 Task: Change the board title to "Eliminate Distractions".
Action: Mouse moved to (256, 48)
Screenshot: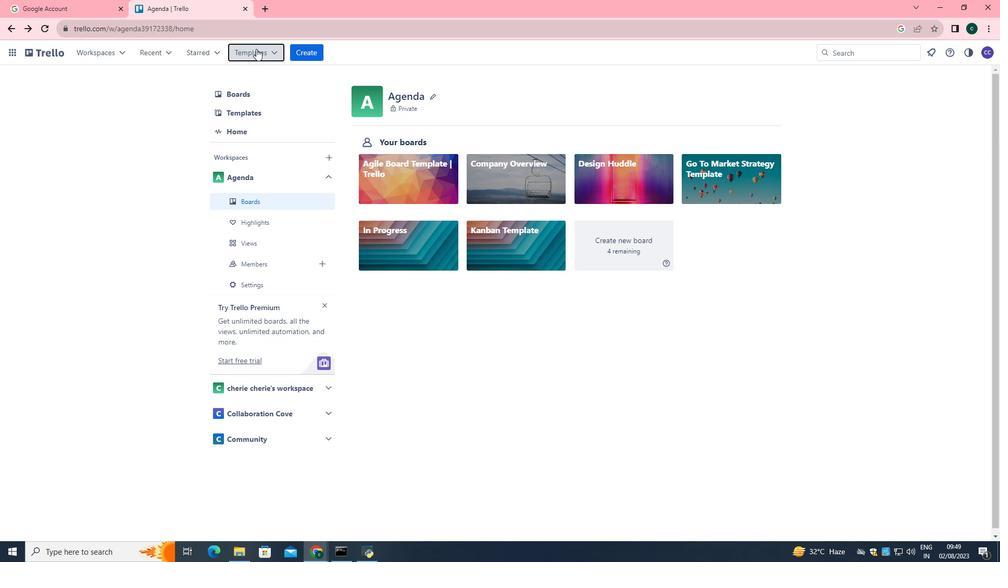 
Action: Mouse pressed left at (256, 48)
Screenshot: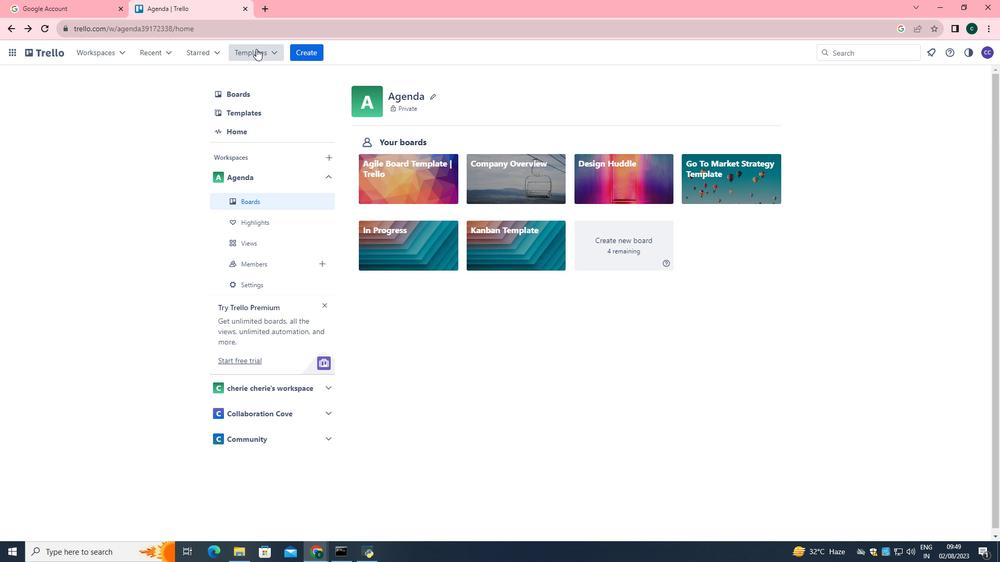 
Action: Mouse moved to (278, 232)
Screenshot: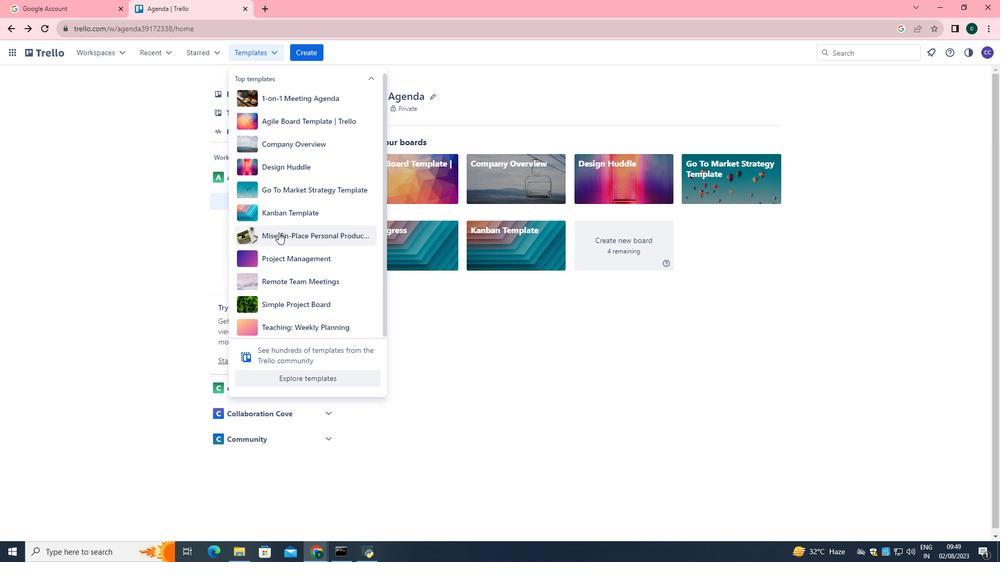 
Action: Mouse pressed left at (278, 232)
Screenshot: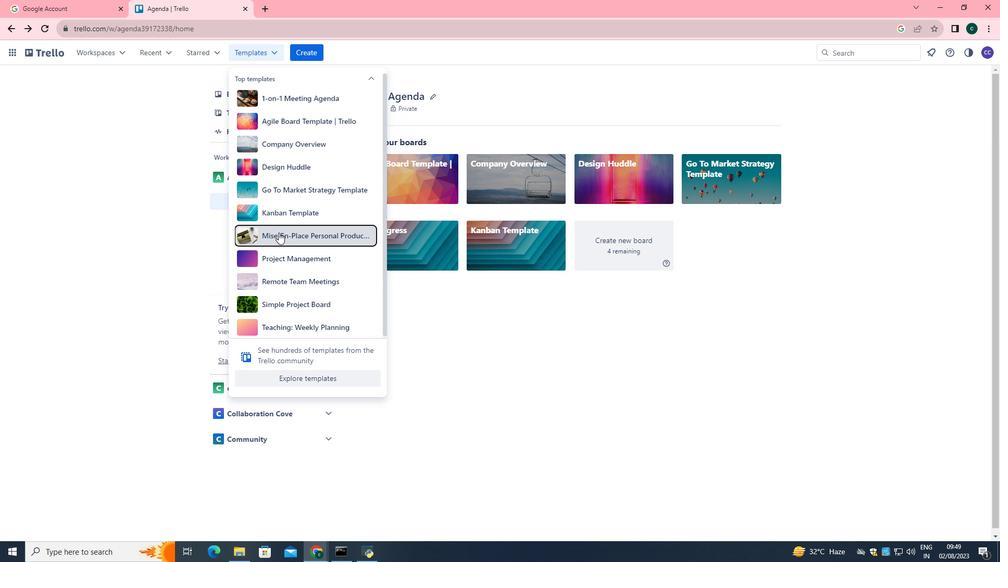 
Action: Mouse moved to (376, 172)
Screenshot: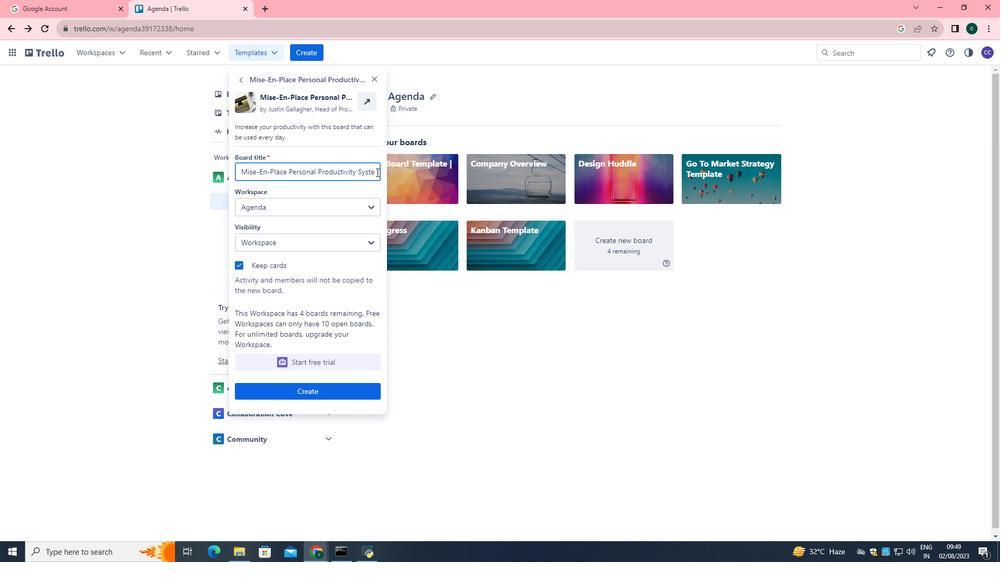 
Action: Mouse pressed left at (376, 172)
Screenshot: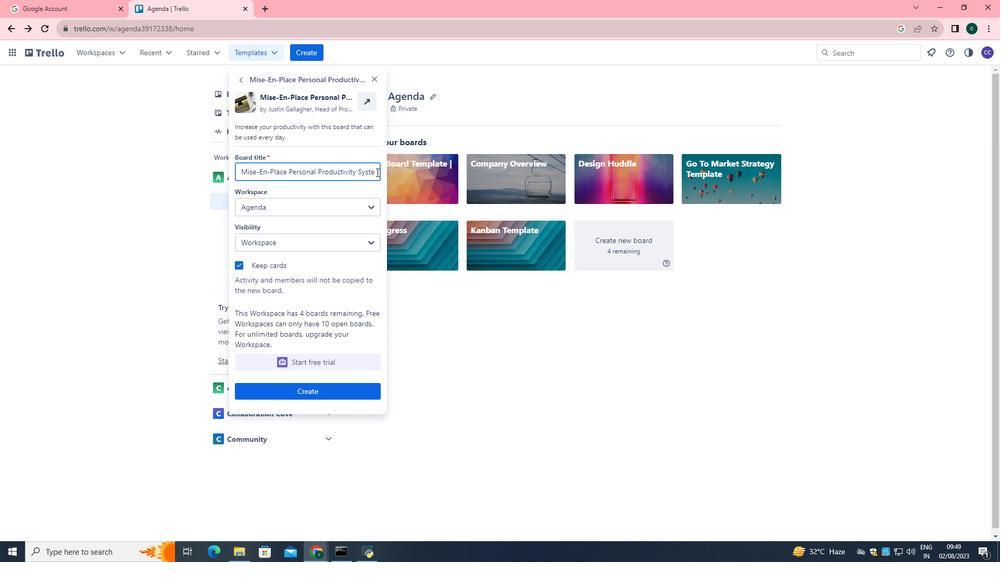 
Action: Key pressed <Key.backspace><Key.backspace><Key.backspace><Key.backspace><Key.backspace><Key.backspace>
Screenshot: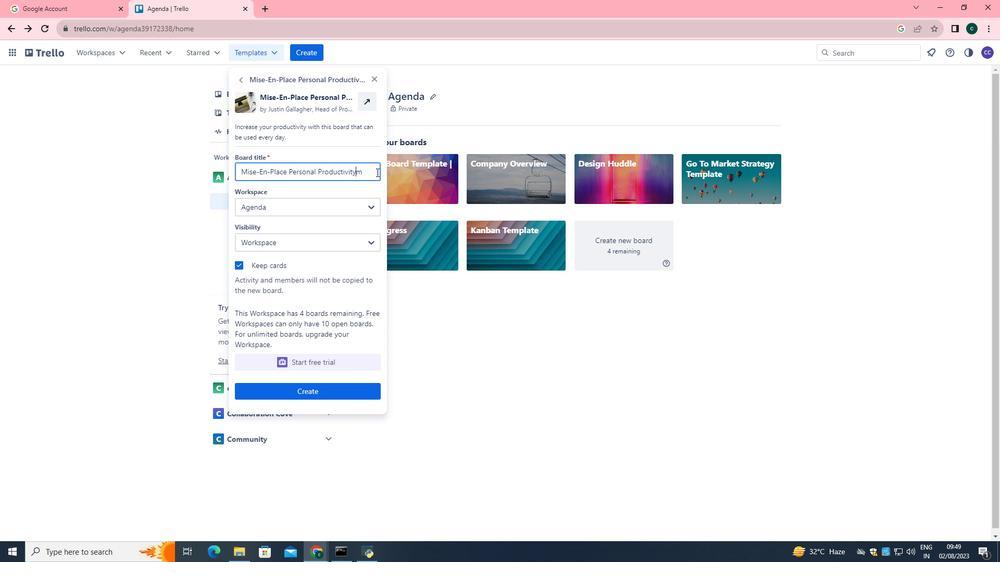 
Action: Mouse pressed left at (376, 172)
Screenshot: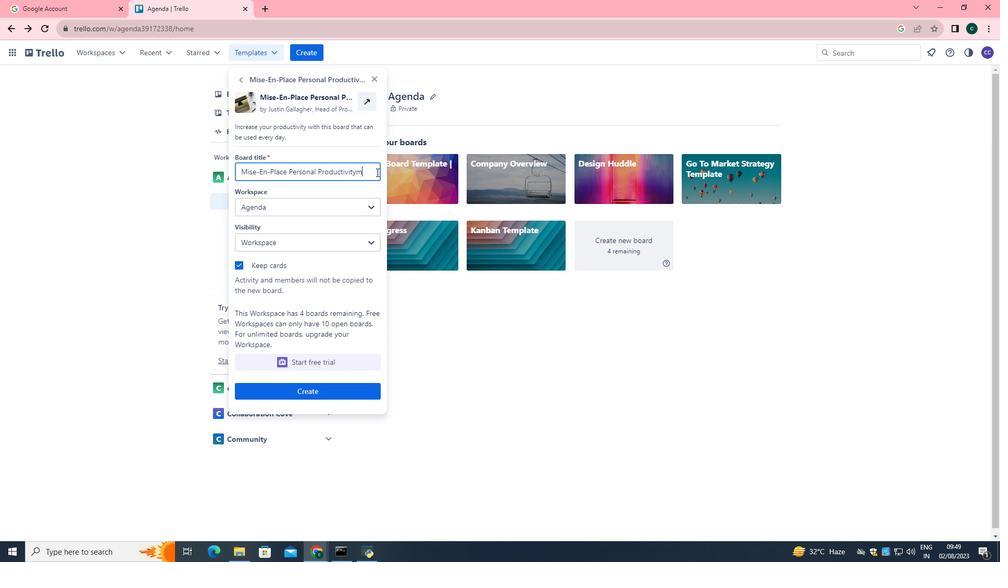 
Action: Key pressed <Key.backspace><Key.backspace><Key.backspace><Key.backspace><Key.backspace><Key.backspace><Key.backspace><Key.backspace><Key.backspace><Key.backspace><Key.backspace><Key.backspace><Key.backspace><Key.backspace><Key.backspace><Key.backspace><Key.backspace><Key.backspace><Key.backspace><Key.backspace><Key.backspace><Key.backspace><Key.backspace><Key.backspace><Key.backspace><Key.backspace><Key.backspace><Key.backspace><Key.backspace><Key.backspace><Key.backspace><Key.backspace><Key.backspace><Key.backspace><Key.backspace><Key.backspace>
Screenshot: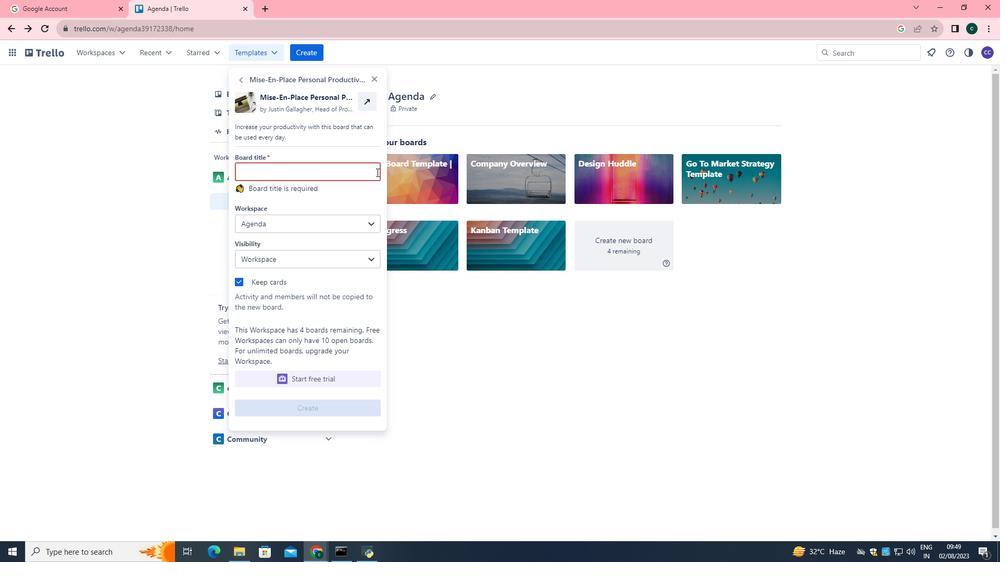 
Action: Mouse moved to (376, 178)
Screenshot: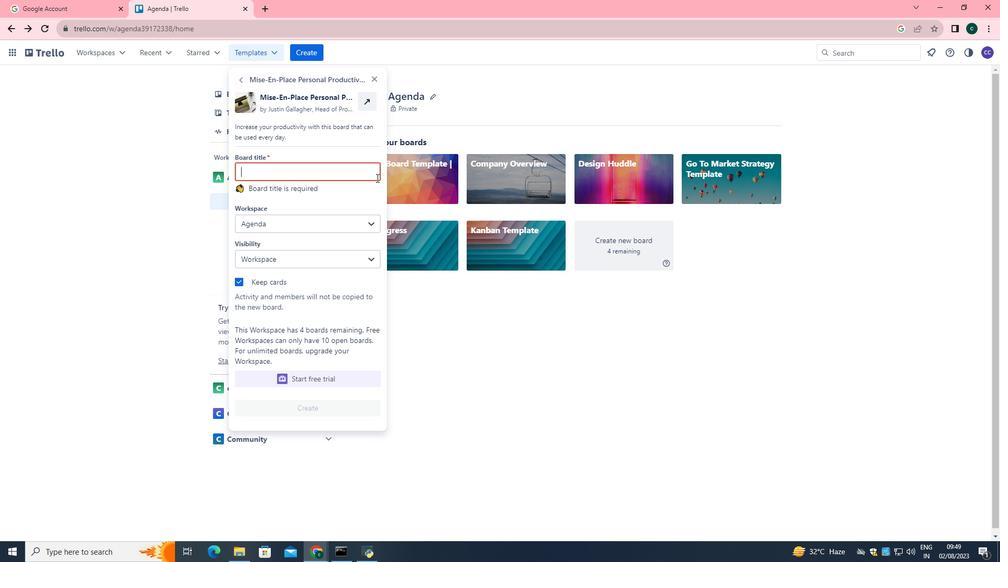 
Action: Key pressed <Key.shift>Eliminate<Key.space><Key.shift>Distractions
Screenshot: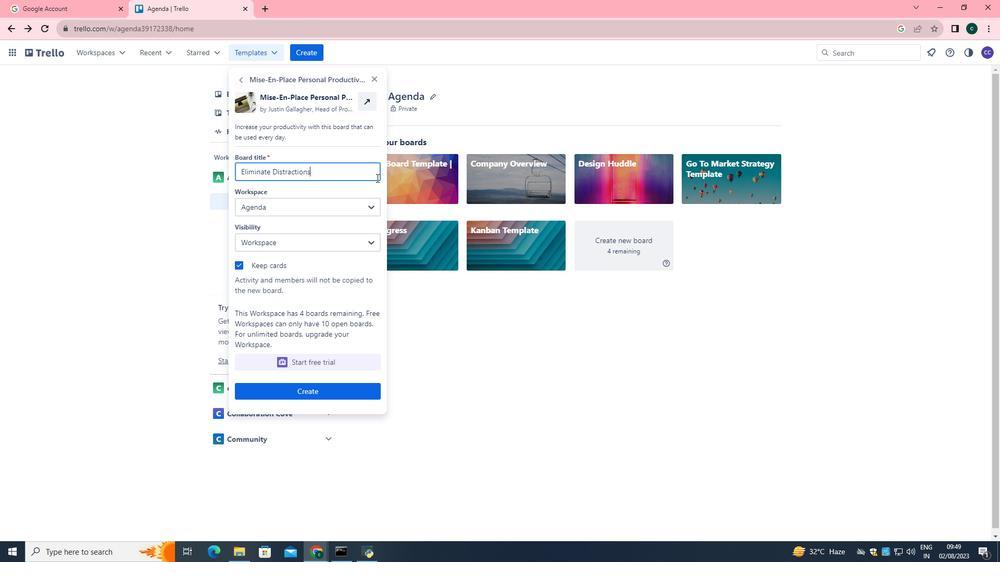 
Action: Mouse moved to (394, 181)
Screenshot: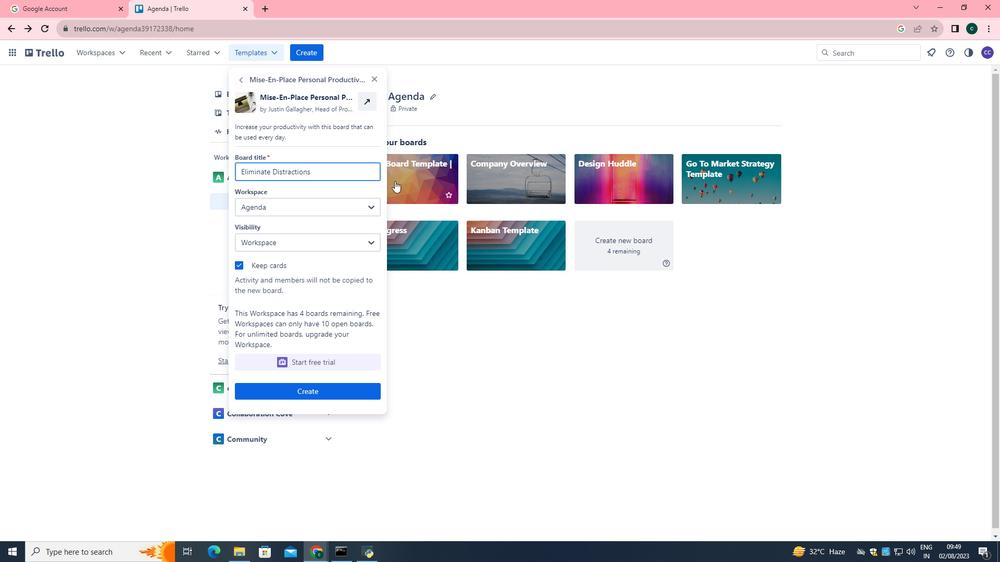 
